 Task: Set the description "Code fixed" for the new label for the repository "Javascript".
Action: Mouse moved to (1038, 172)
Screenshot: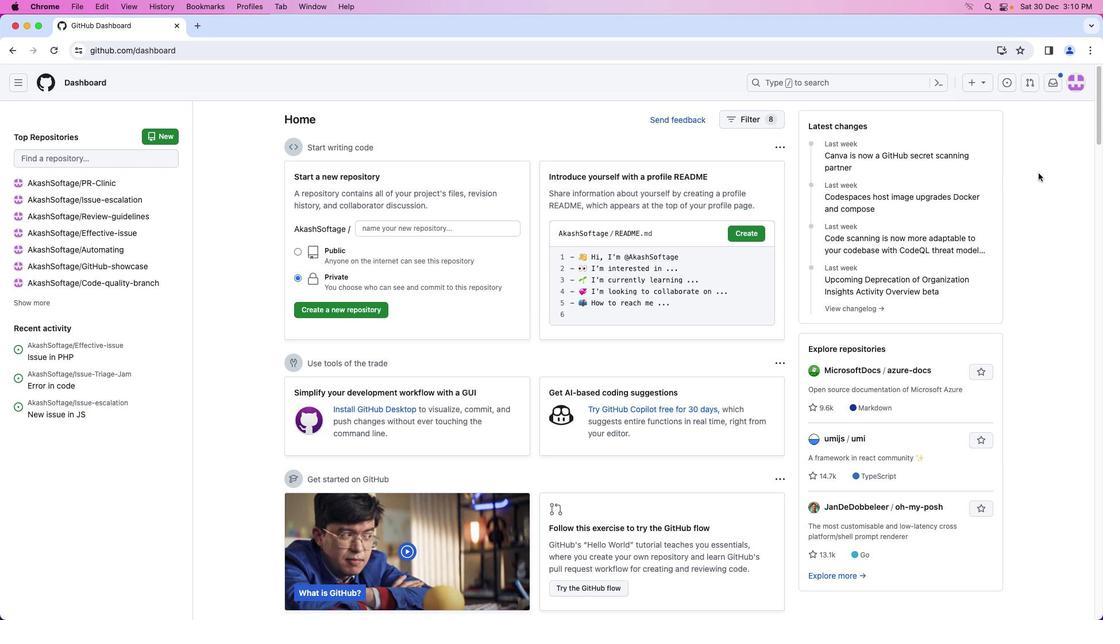 
Action: Mouse pressed left at (1038, 172)
Screenshot: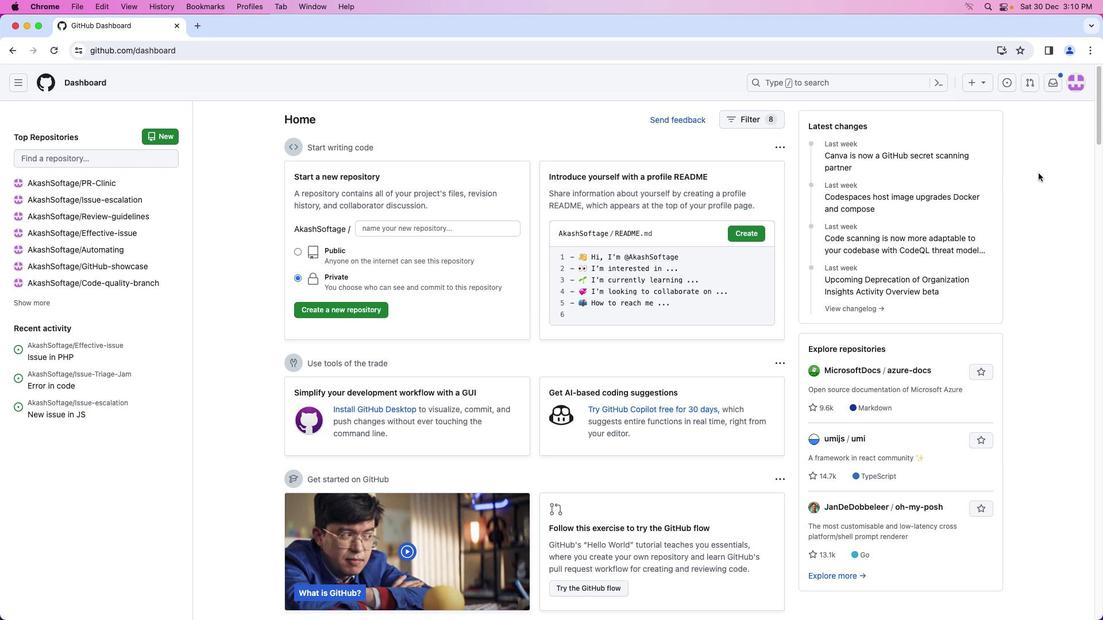 
Action: Mouse moved to (1080, 86)
Screenshot: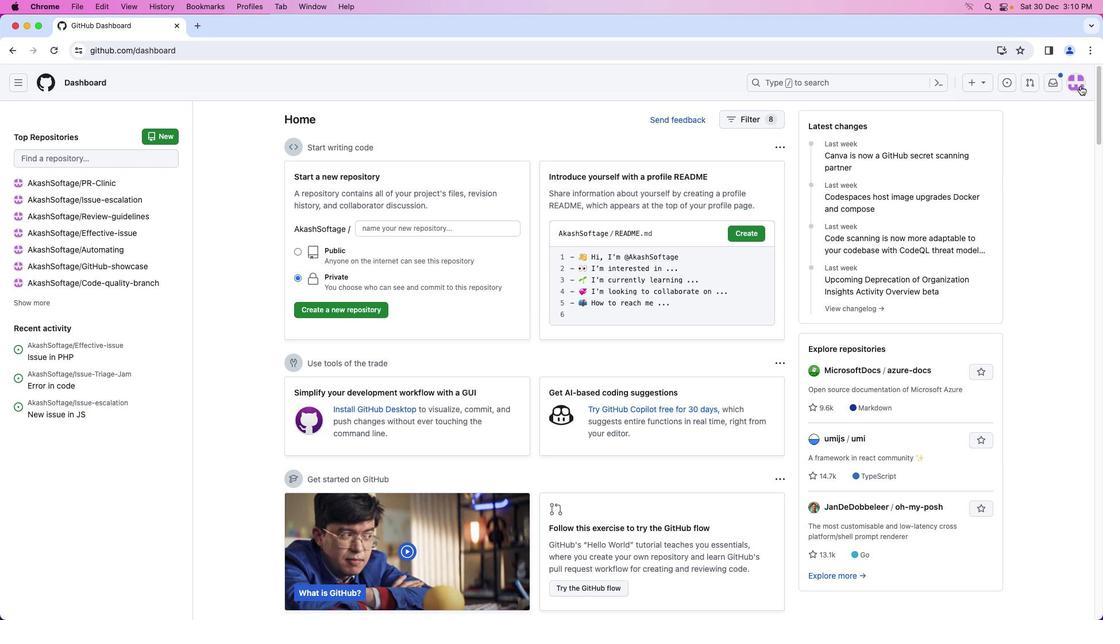 
Action: Mouse pressed left at (1080, 86)
Screenshot: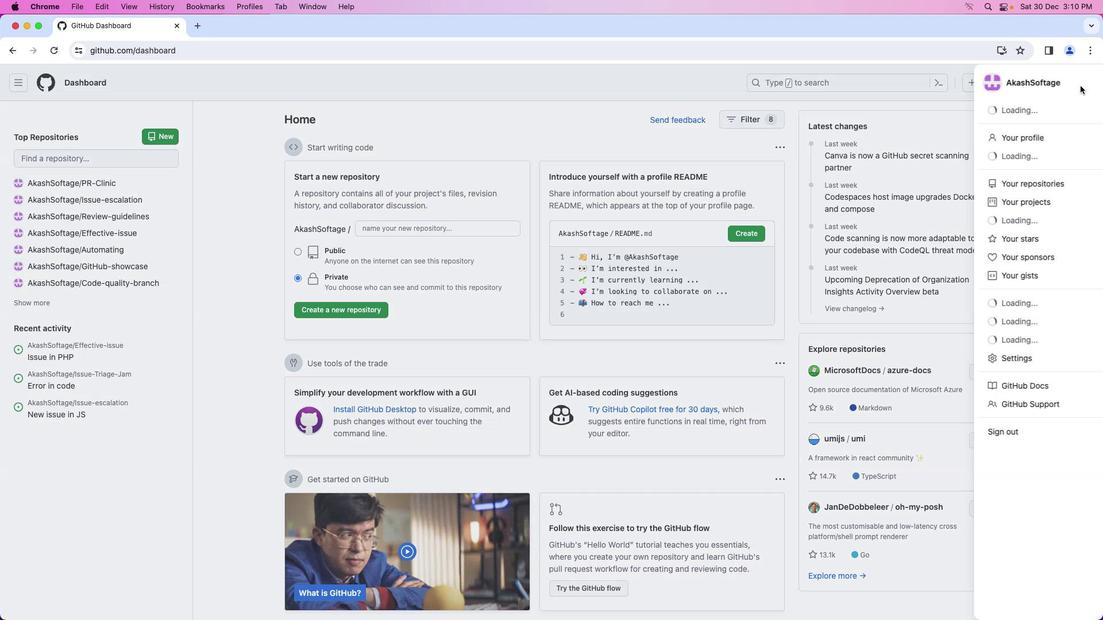 
Action: Mouse moved to (1020, 186)
Screenshot: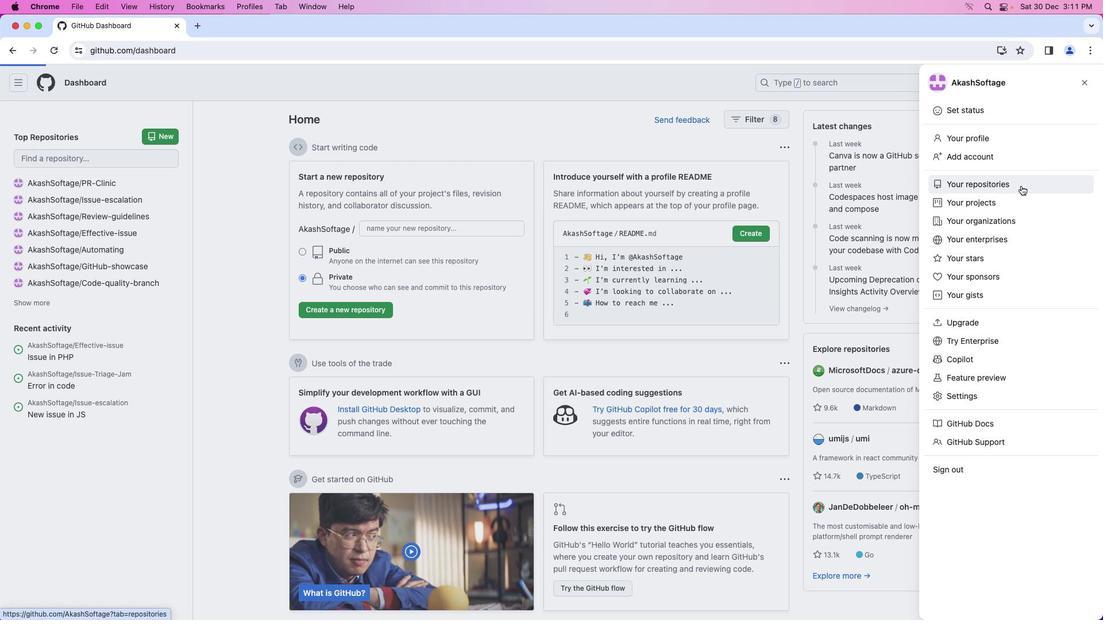 
Action: Mouse pressed left at (1020, 186)
Screenshot: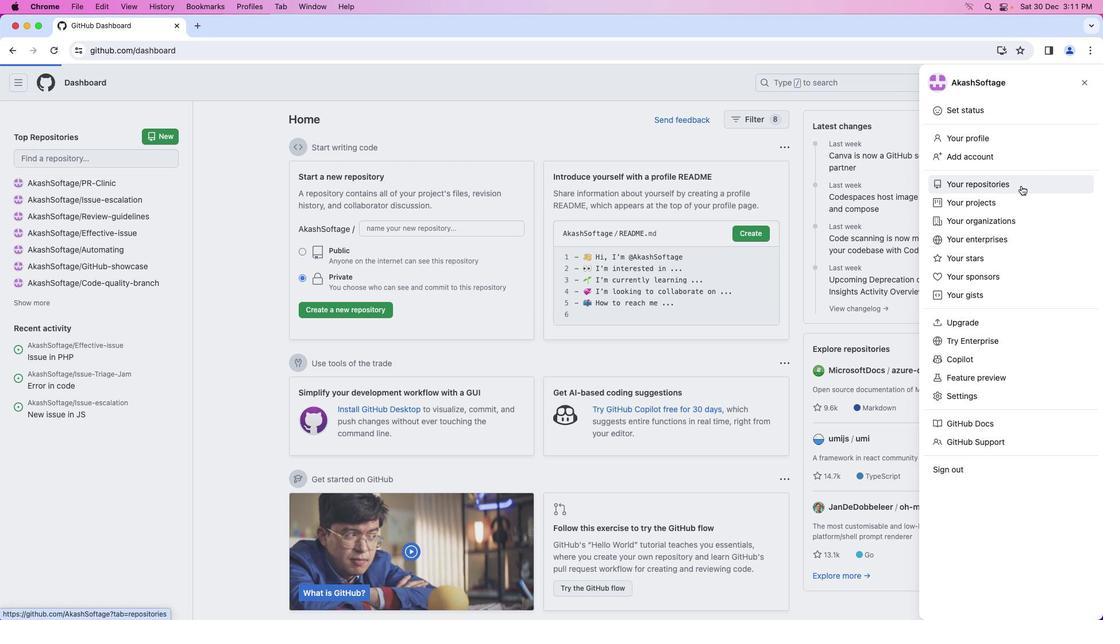 
Action: Mouse moved to (412, 190)
Screenshot: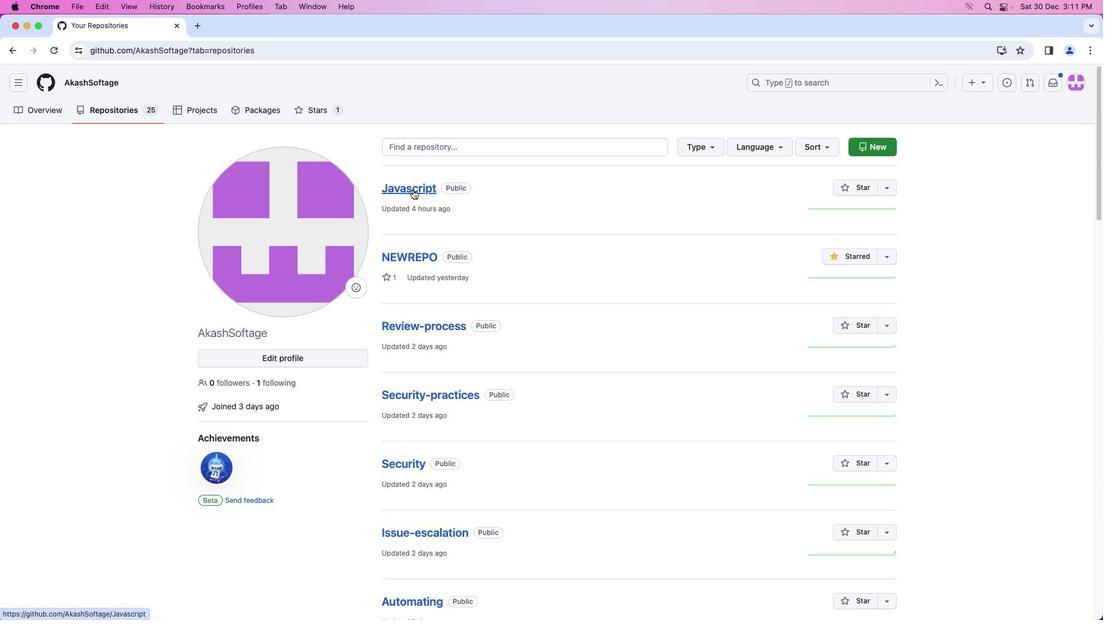 
Action: Mouse pressed left at (412, 190)
Screenshot: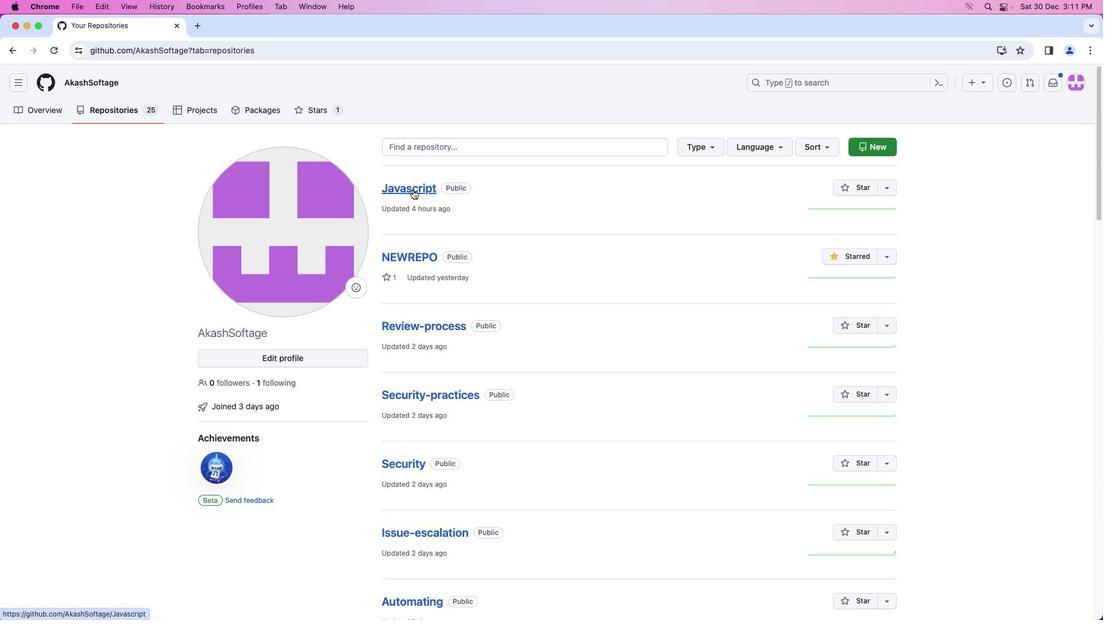 
Action: Mouse moved to (140, 114)
Screenshot: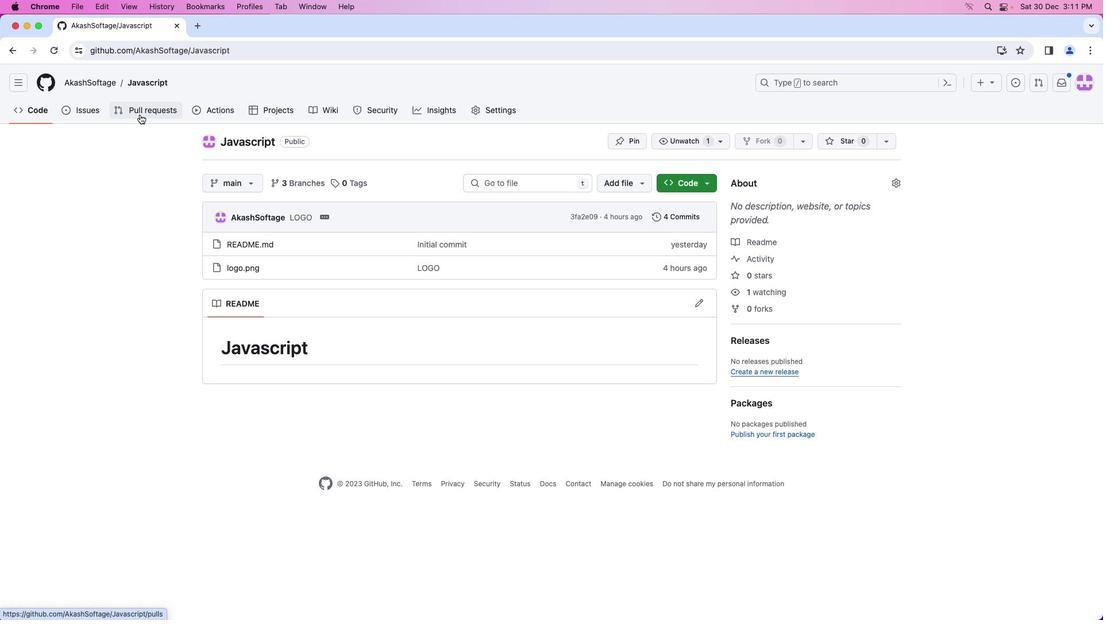 
Action: Mouse pressed left at (140, 114)
Screenshot: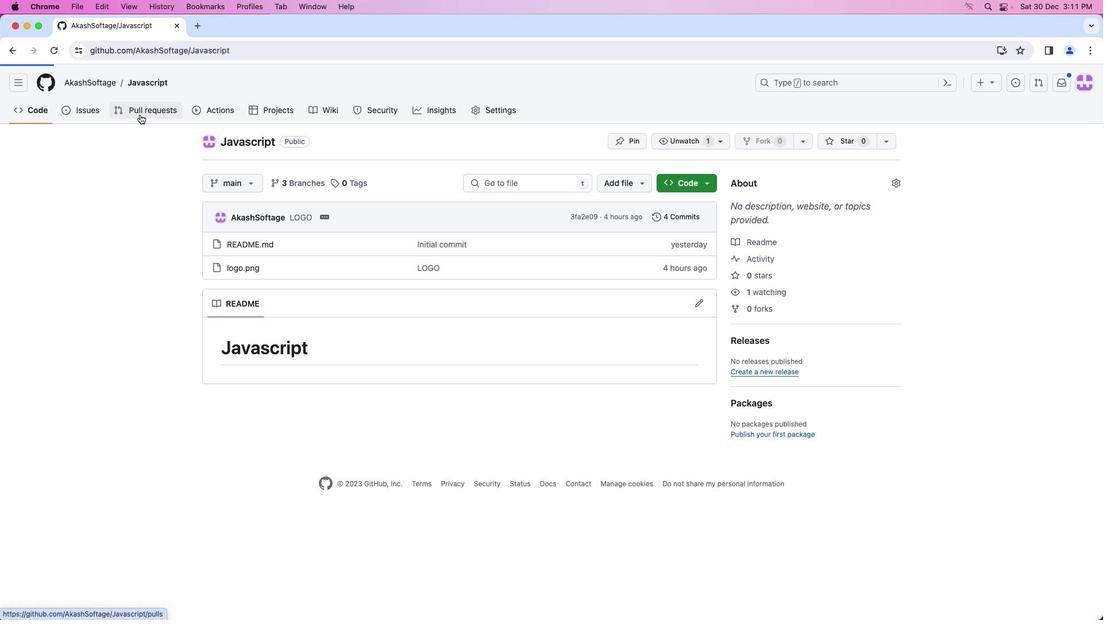 
Action: Mouse moved to (685, 220)
Screenshot: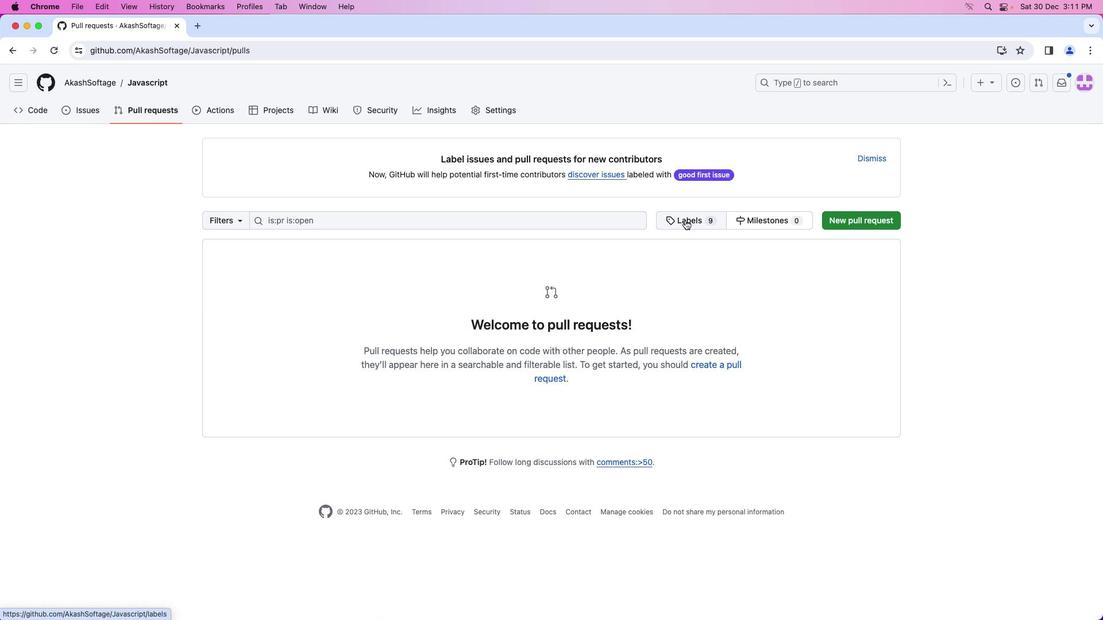 
Action: Mouse pressed left at (685, 220)
Screenshot: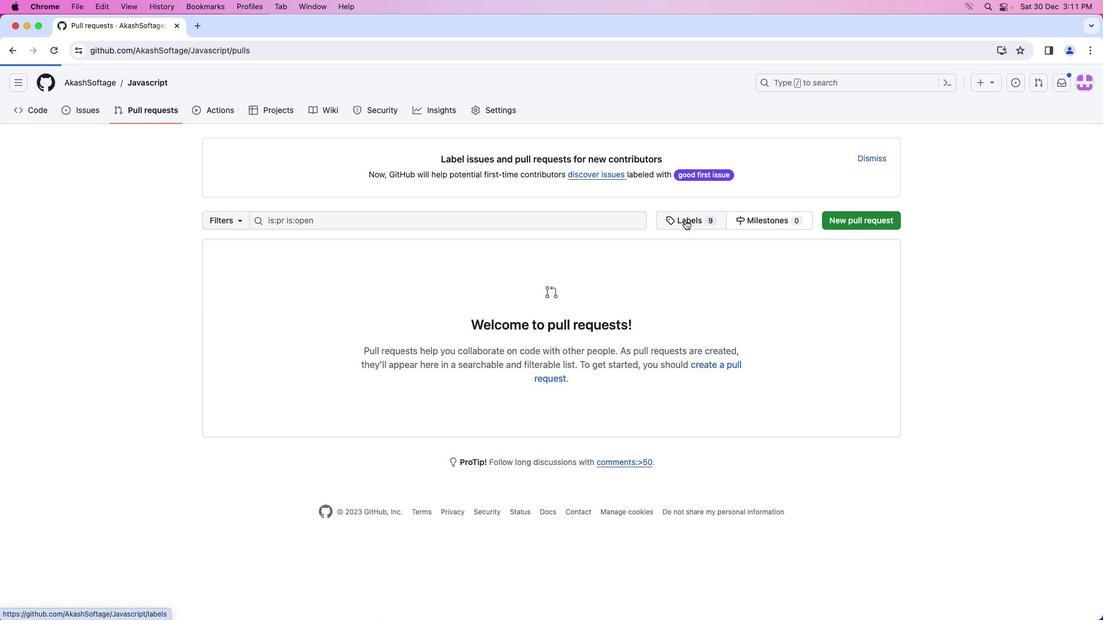 
Action: Mouse moved to (876, 145)
Screenshot: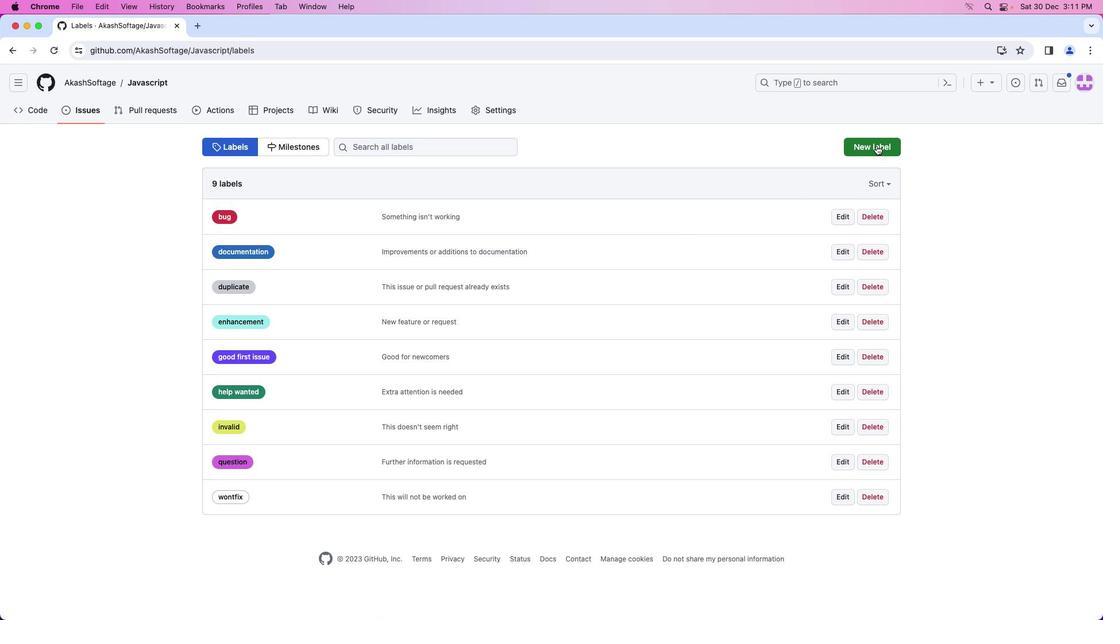 
Action: Mouse pressed left at (876, 145)
Screenshot: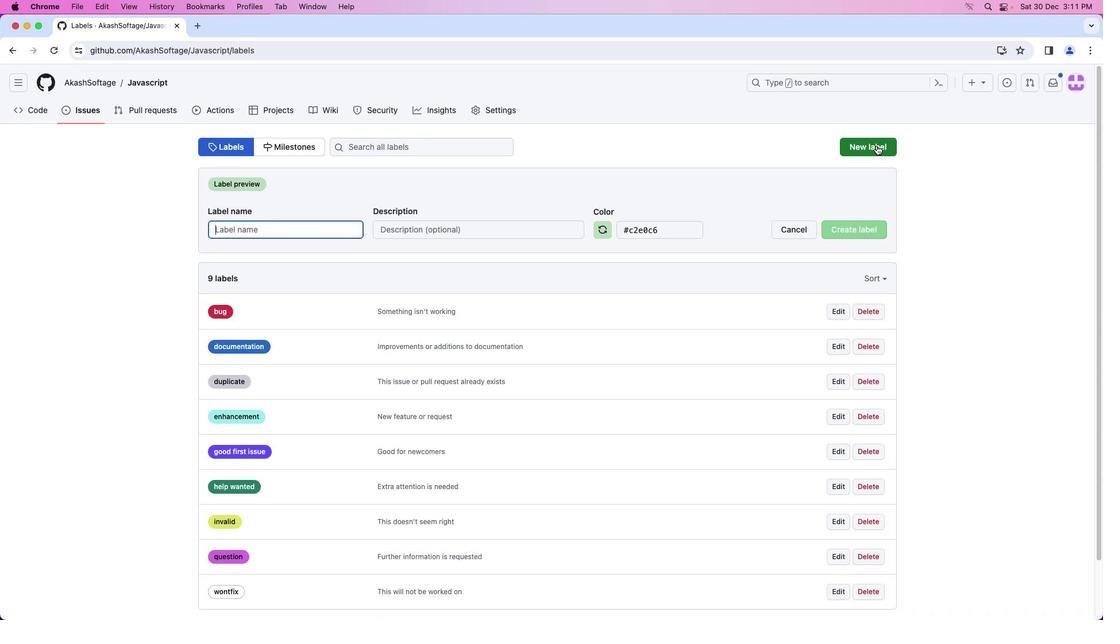 
Action: Mouse moved to (873, 142)
Screenshot: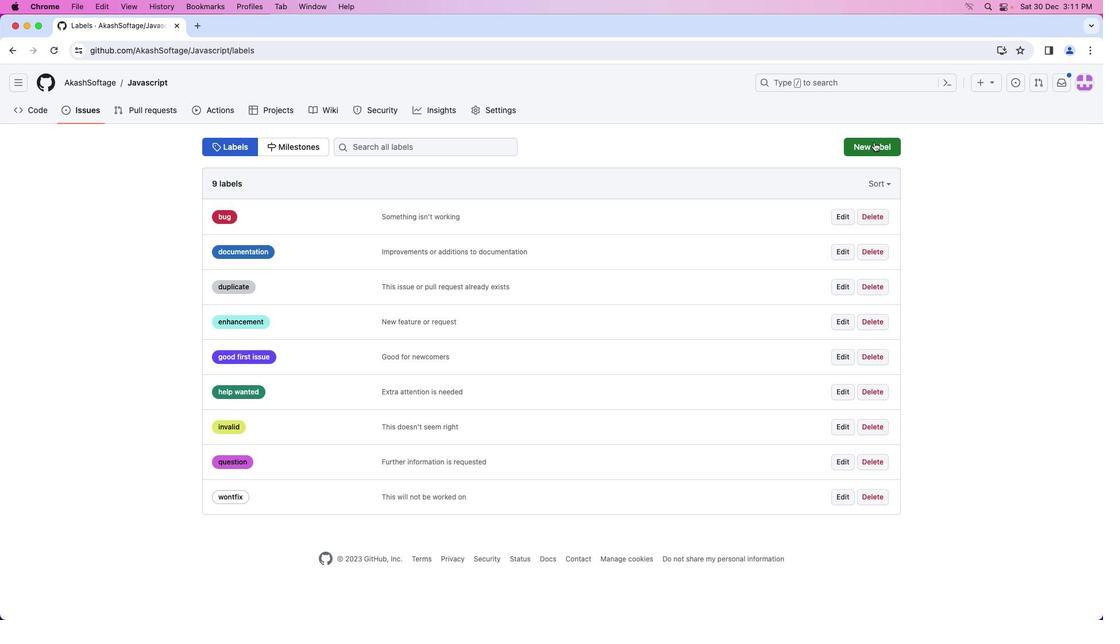 
Action: Mouse pressed left at (873, 142)
Screenshot: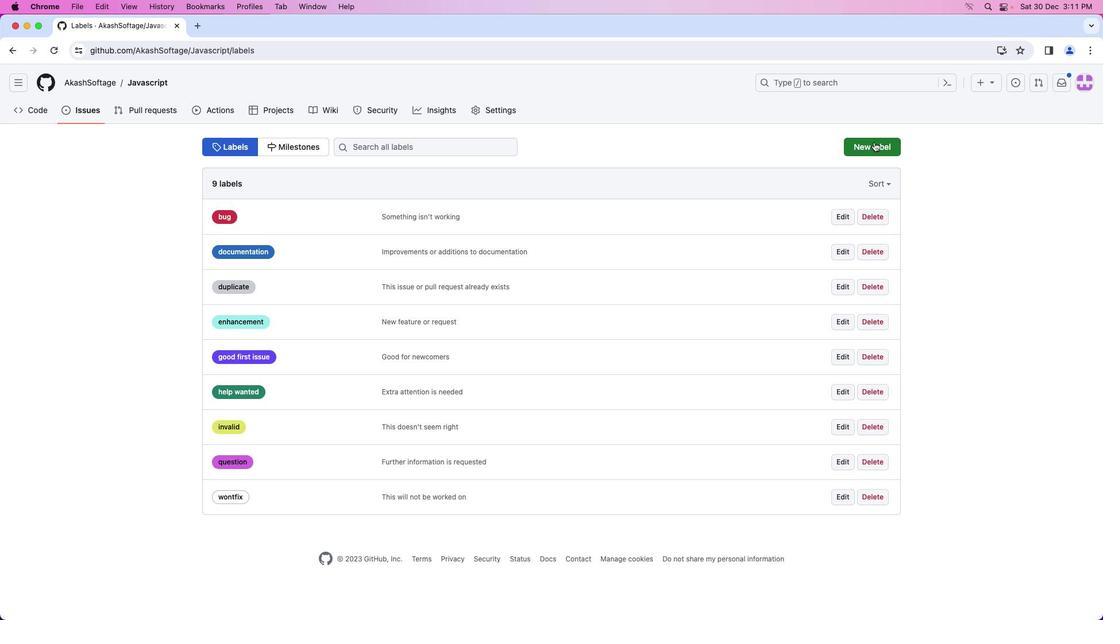 
Action: Mouse moved to (882, 147)
Screenshot: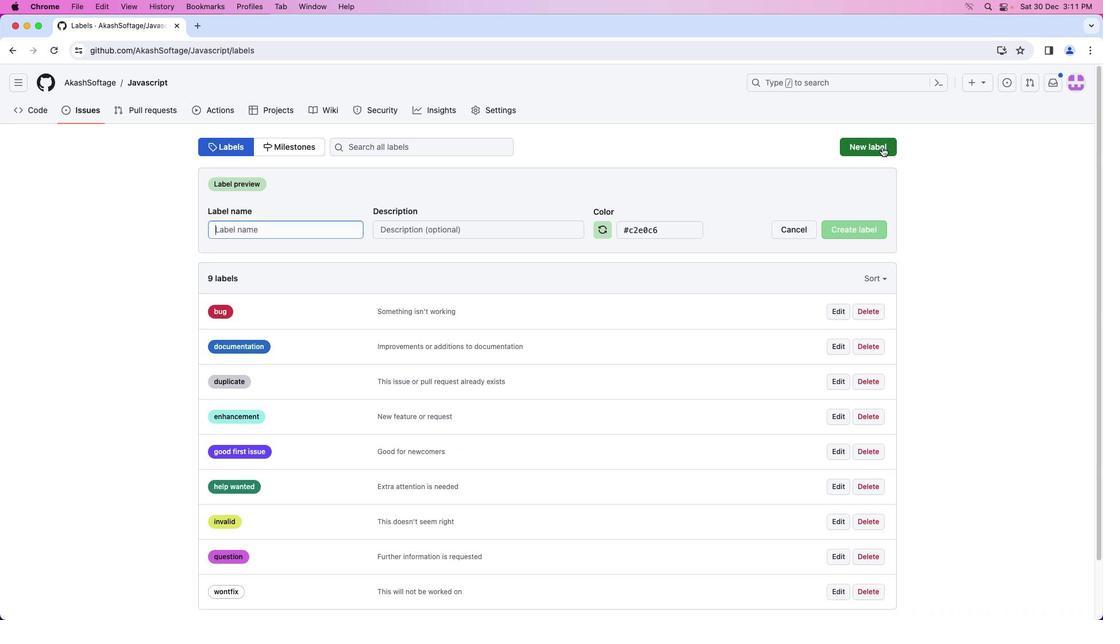 
Action: Mouse pressed left at (882, 147)
Screenshot: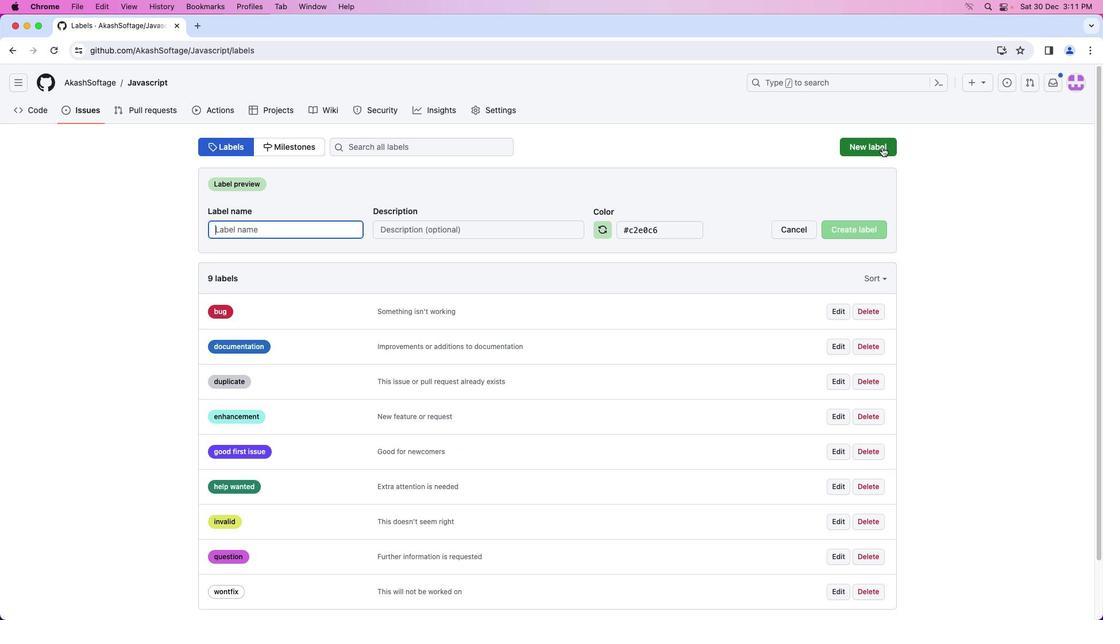 
Action: Mouse moved to (525, 191)
Screenshot: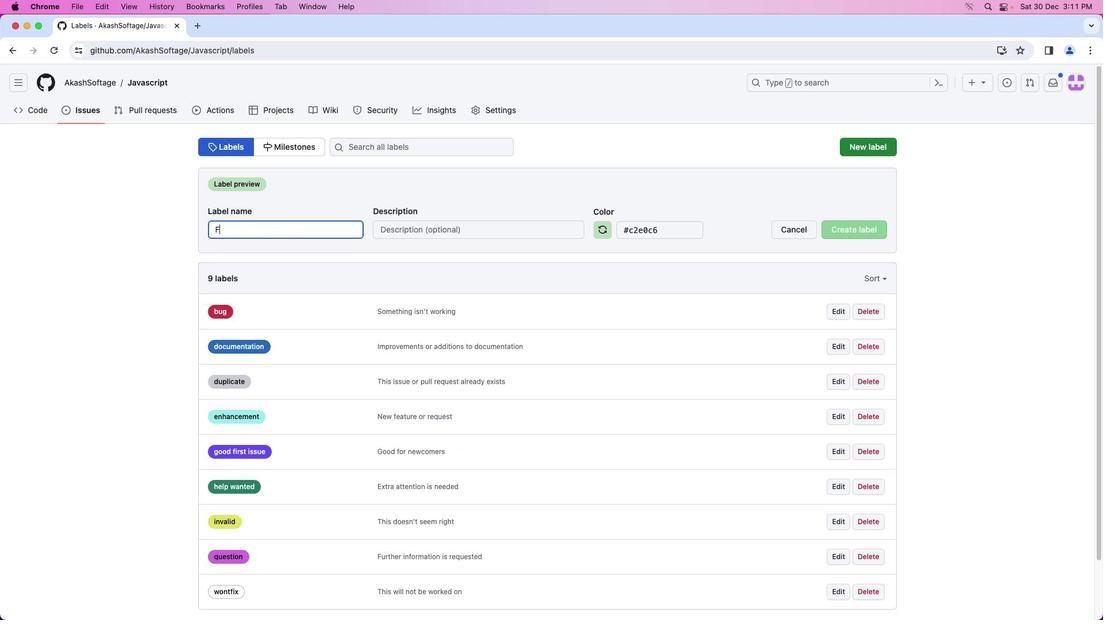 
Action: Key pressed 'F'Key.caps_lock'i''x''e''d'Key.tab'c''o''d''e'Key.space'f''i''x''e''d'
Screenshot: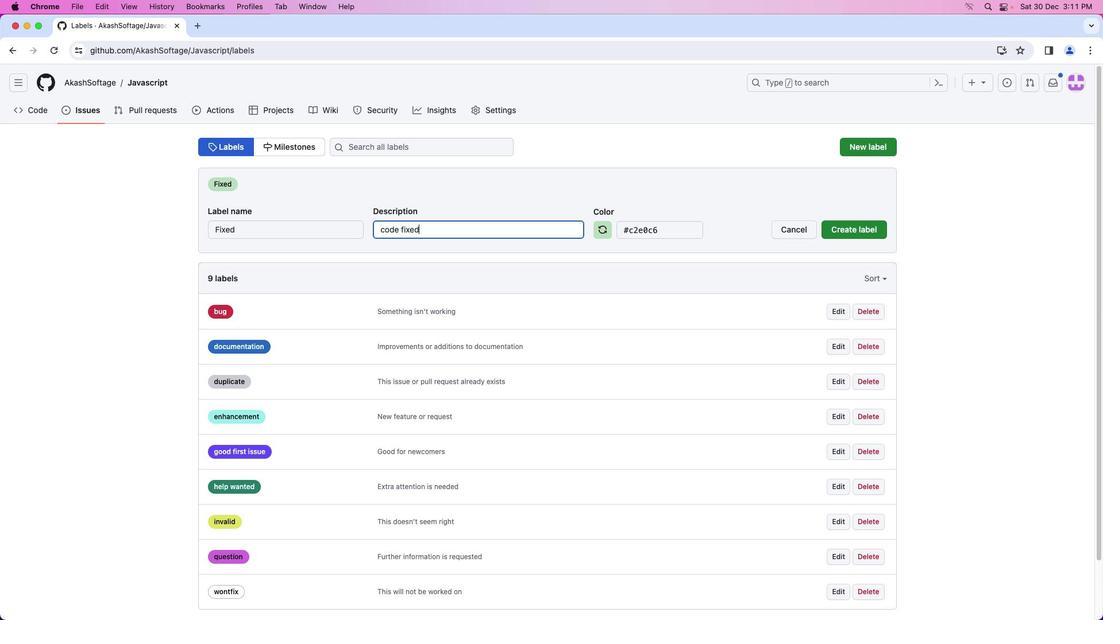 
Action: Mouse moved to (842, 226)
Screenshot: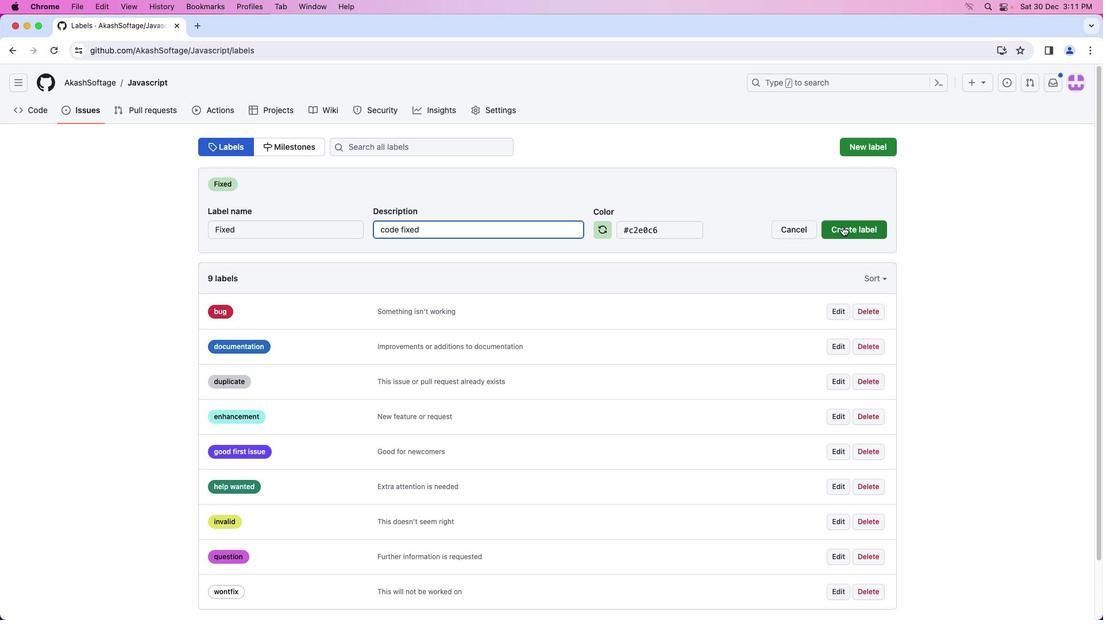 
Action: Mouse pressed left at (842, 226)
Screenshot: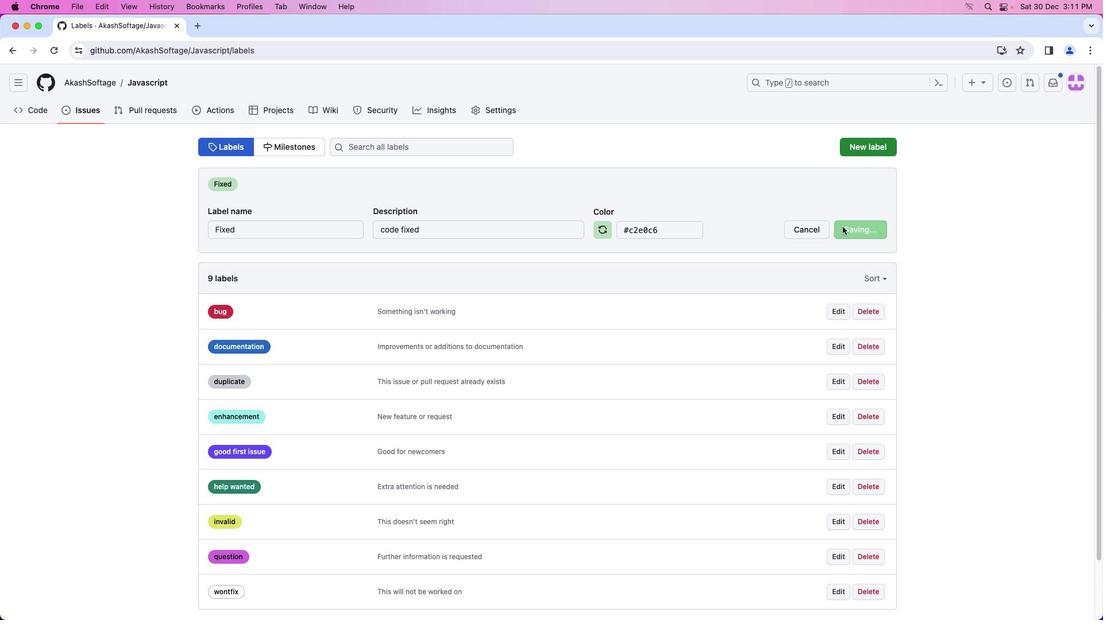 
Action: Mouse moved to (475, 270)
Screenshot: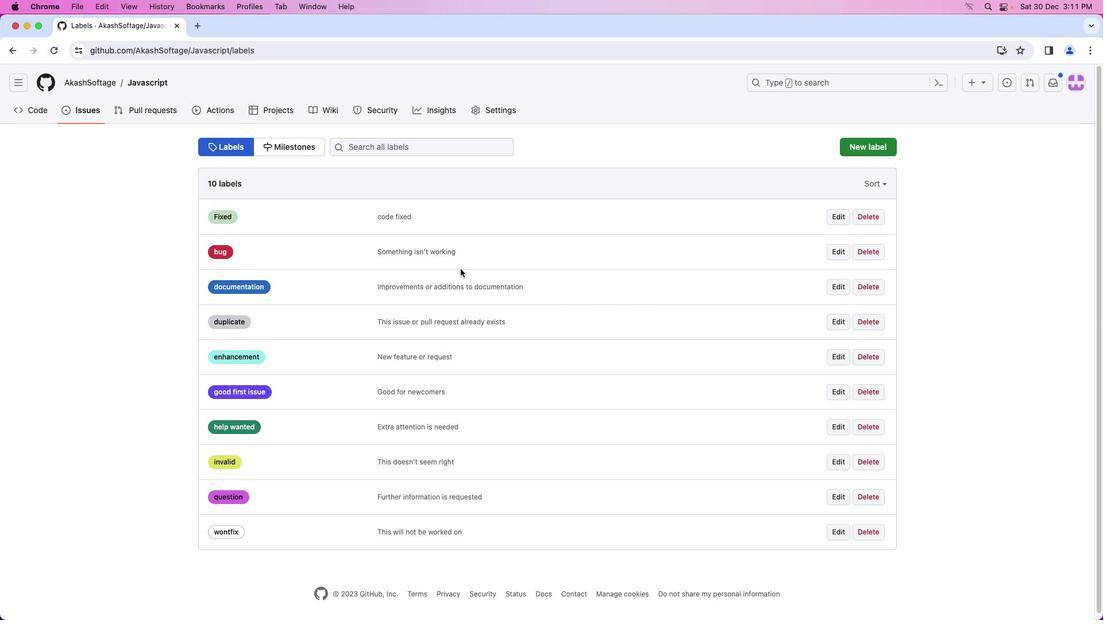 
Action: Mouse scrolled (475, 270) with delta (0, 0)
Screenshot: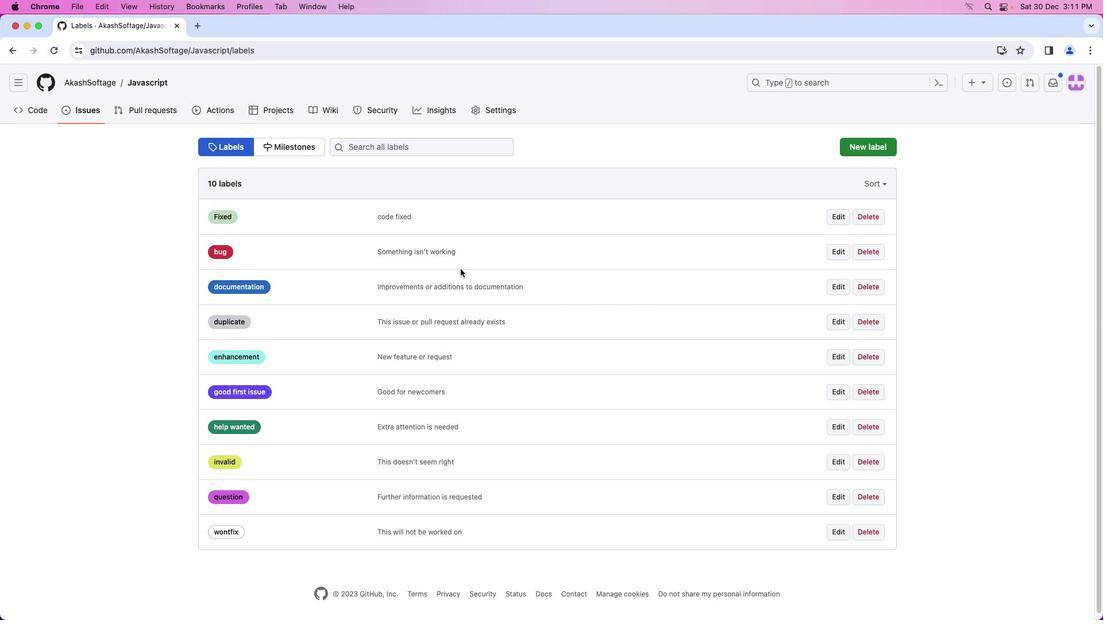 
Action: Mouse moved to (472, 270)
Screenshot: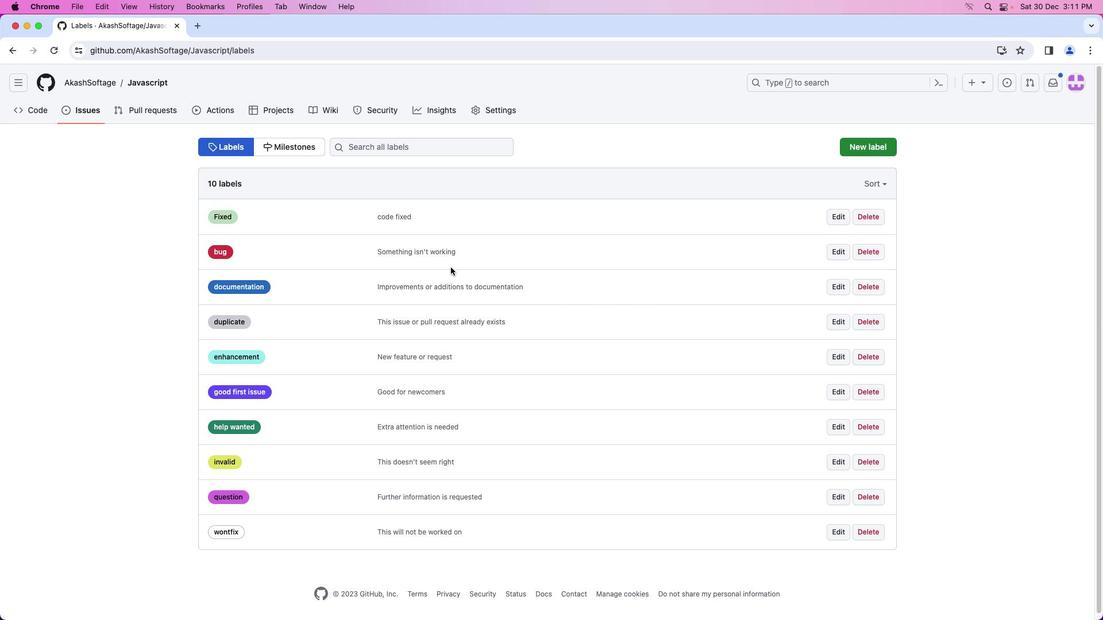 
Action: Mouse scrolled (472, 270) with delta (0, 0)
Screenshot: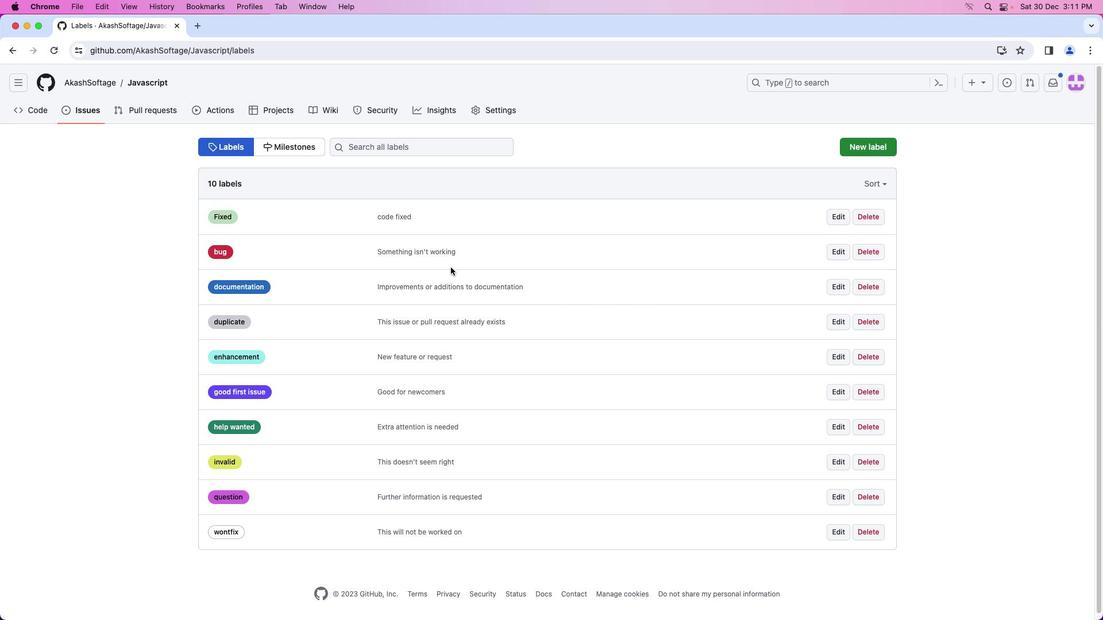 
Action: Mouse moved to (448, 228)
Screenshot: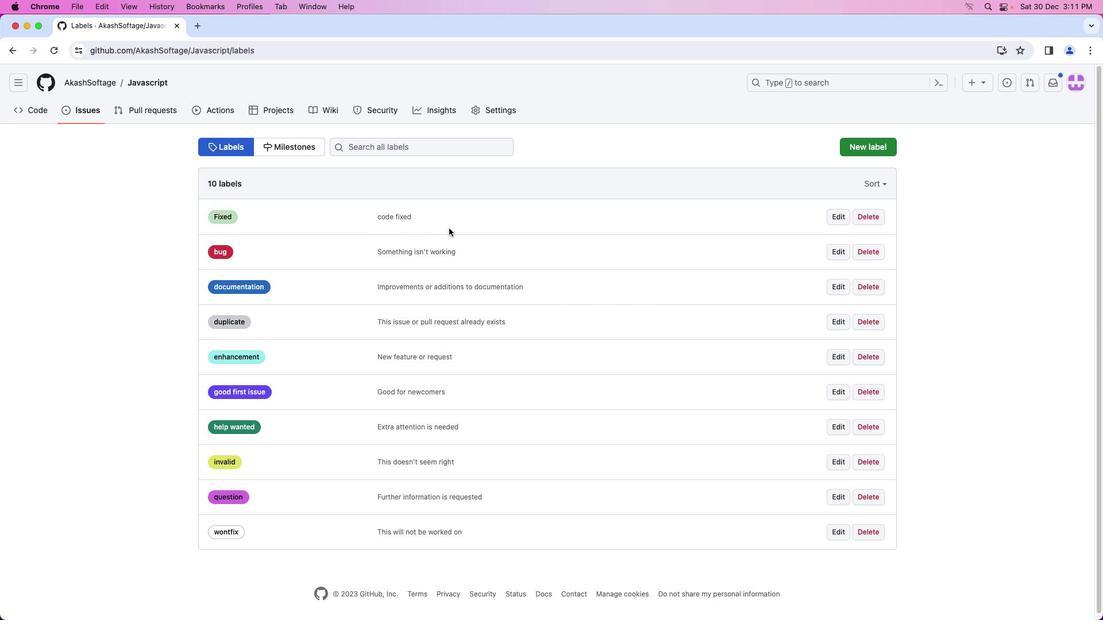 
Action: Mouse pressed left at (448, 228)
Screenshot: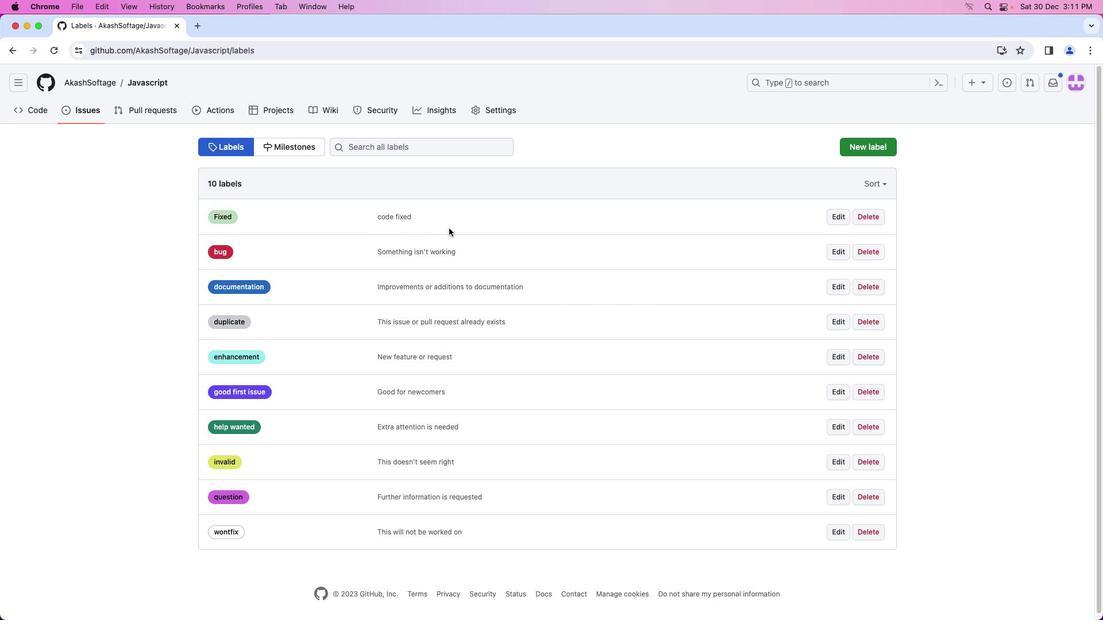 
